 Task: Create New Customer with Customer Name: Wallis Companies, Billing Address Line1: 3390 Emily Renzelli Boulevard, Billing Address Line2:  San Francisco, Billing Address Line3:  California 94103
Action: Mouse moved to (150, 28)
Screenshot: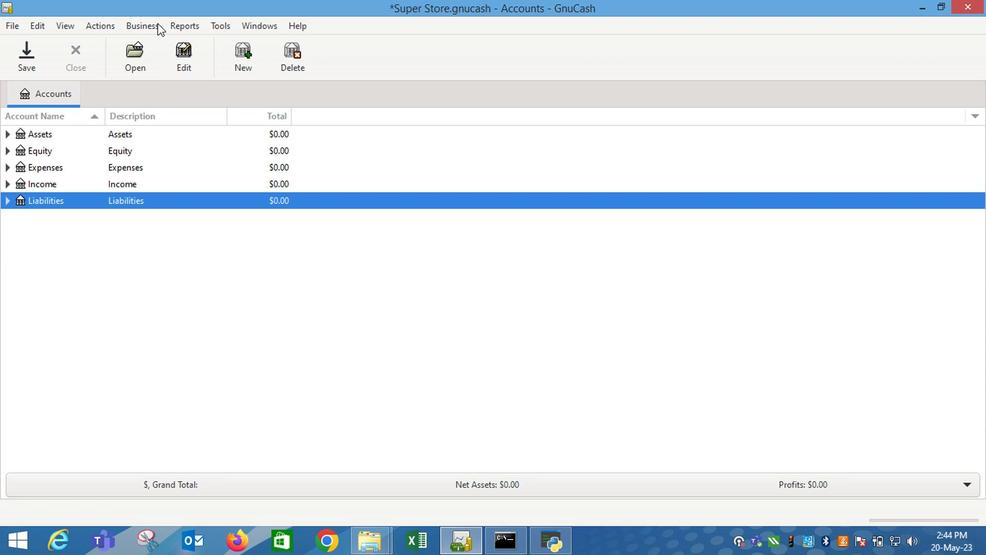 
Action: Mouse pressed left at (150, 28)
Screenshot: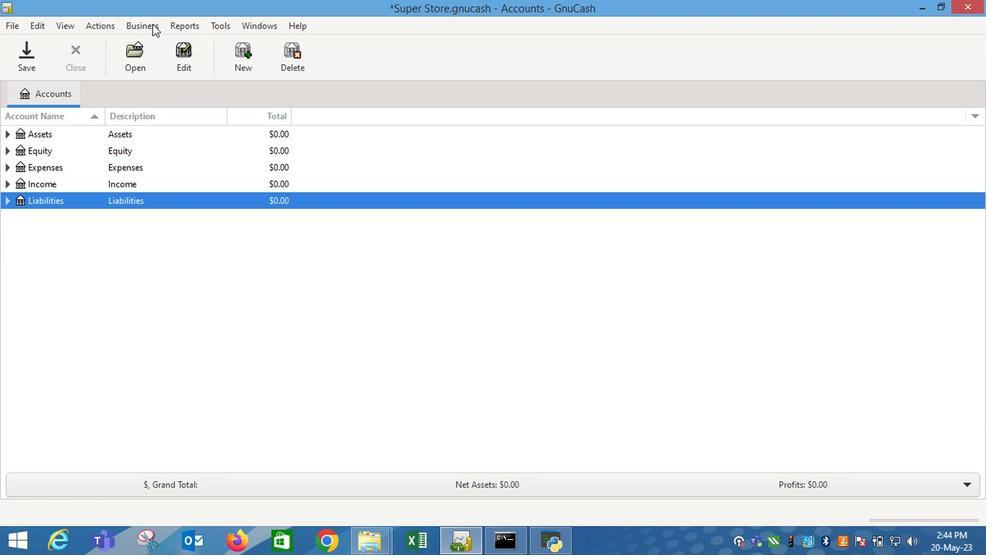 
Action: Mouse moved to (330, 64)
Screenshot: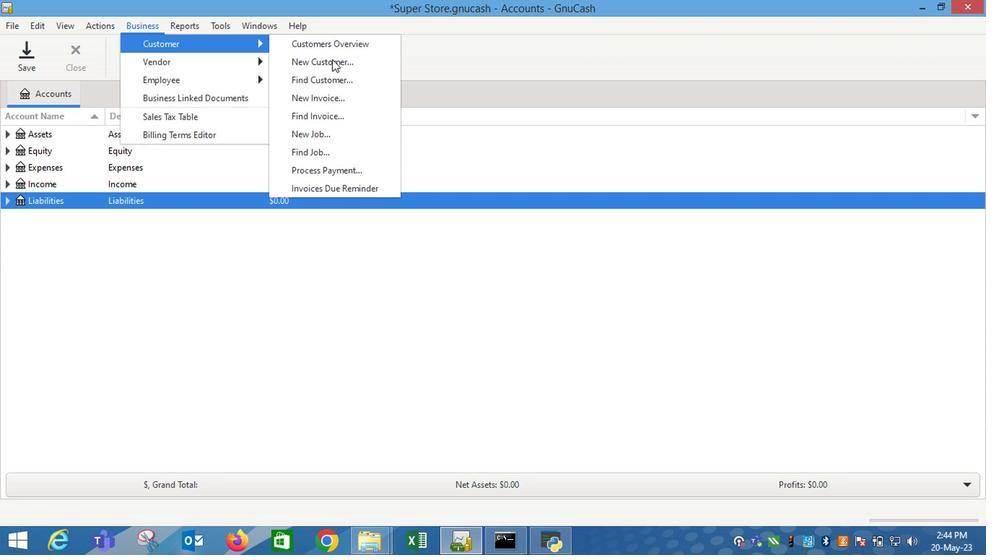 
Action: Mouse pressed left at (330, 64)
Screenshot: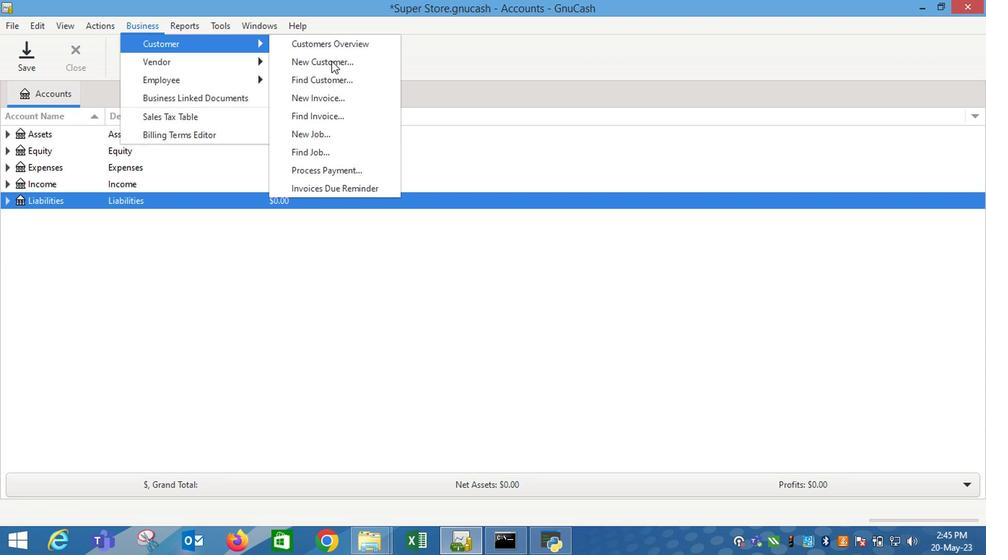 
Action: Key pressed <Key.shift_r>Wallis<Key.space><Key.shift_r>Companies<Key.tab><Key.tab><Key.tab>3390<Key.space><Key.shift_r>Emily<Key.space><Key.shift_r>Renzelli<Key.tab><Key.shift><Key.tab><Key.right><Key.space><Key.shift_r>Boulevard<Key.tab><Key.shift_r>San<Key.space><Key.shift_r>Francisco<Key.tab><Key.shift_r>California<Key.space>94103
Screenshot: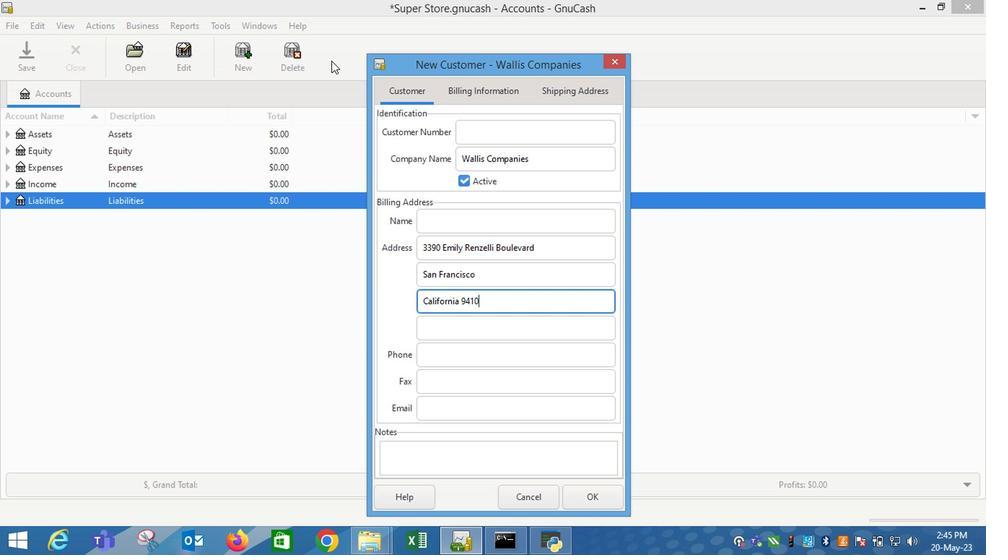 
Action: Mouse moved to (609, 501)
Screenshot: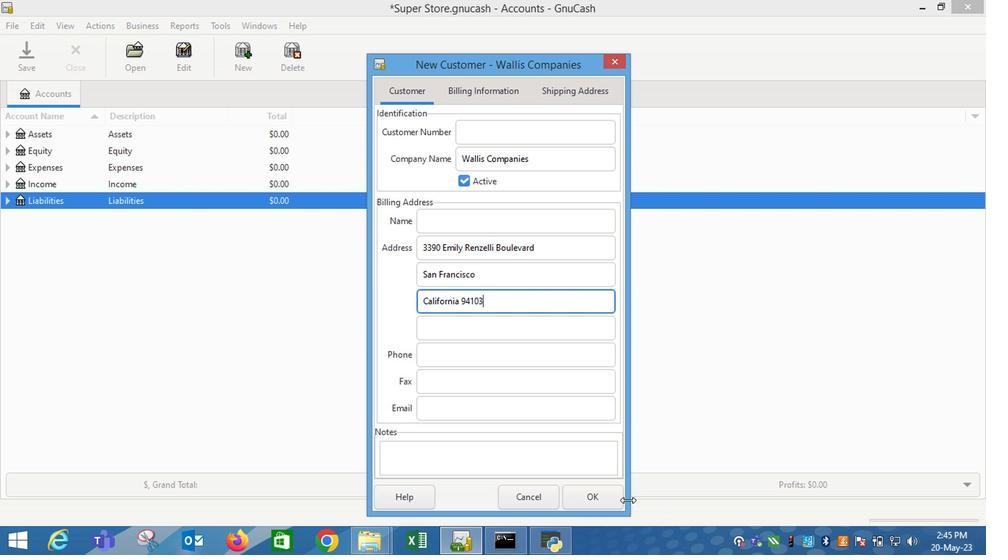 
Action: Mouse pressed left at (609, 501)
Screenshot: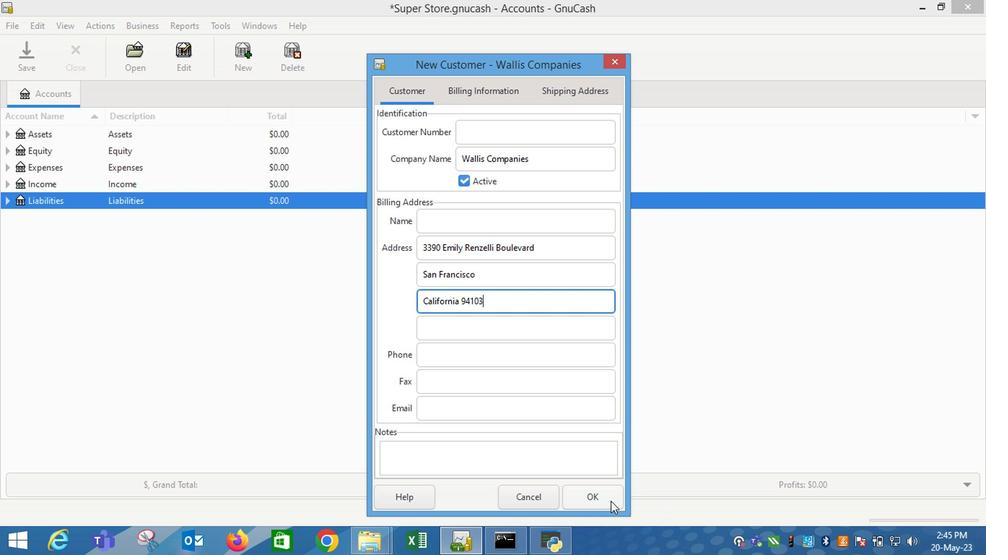 
Action: Mouse moved to (609, 499)
Screenshot: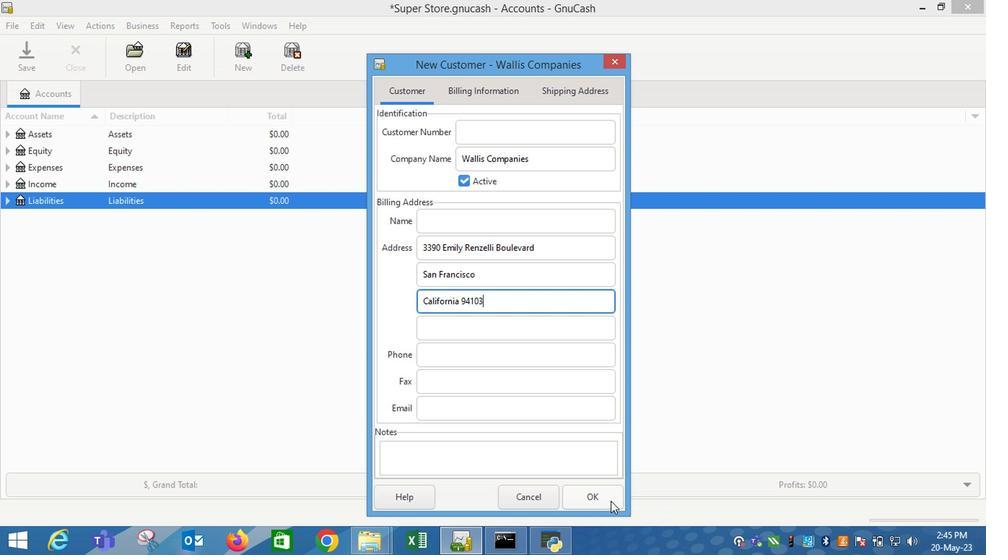 
